 Task: Print the selected cells (A1).
Action: Mouse moved to (78, 131)
Screenshot: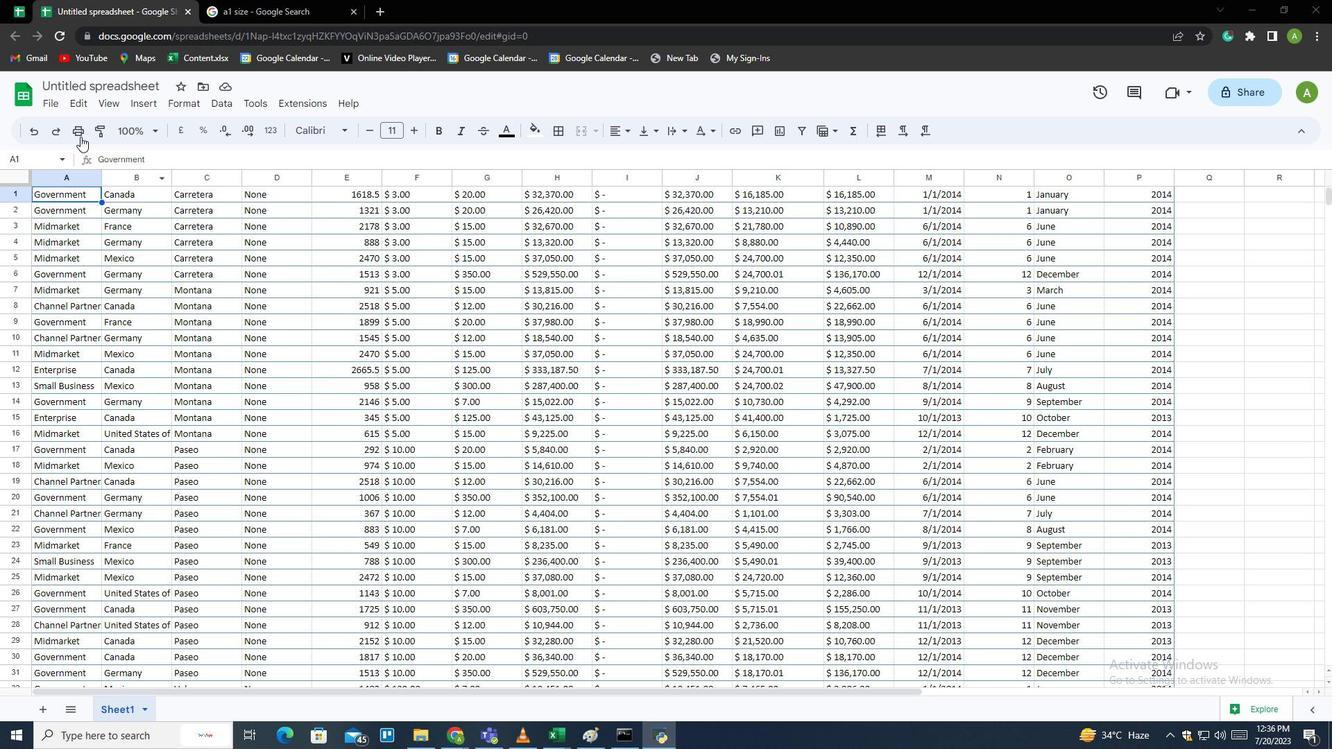 
Action: Mouse pressed left at (78, 131)
Screenshot: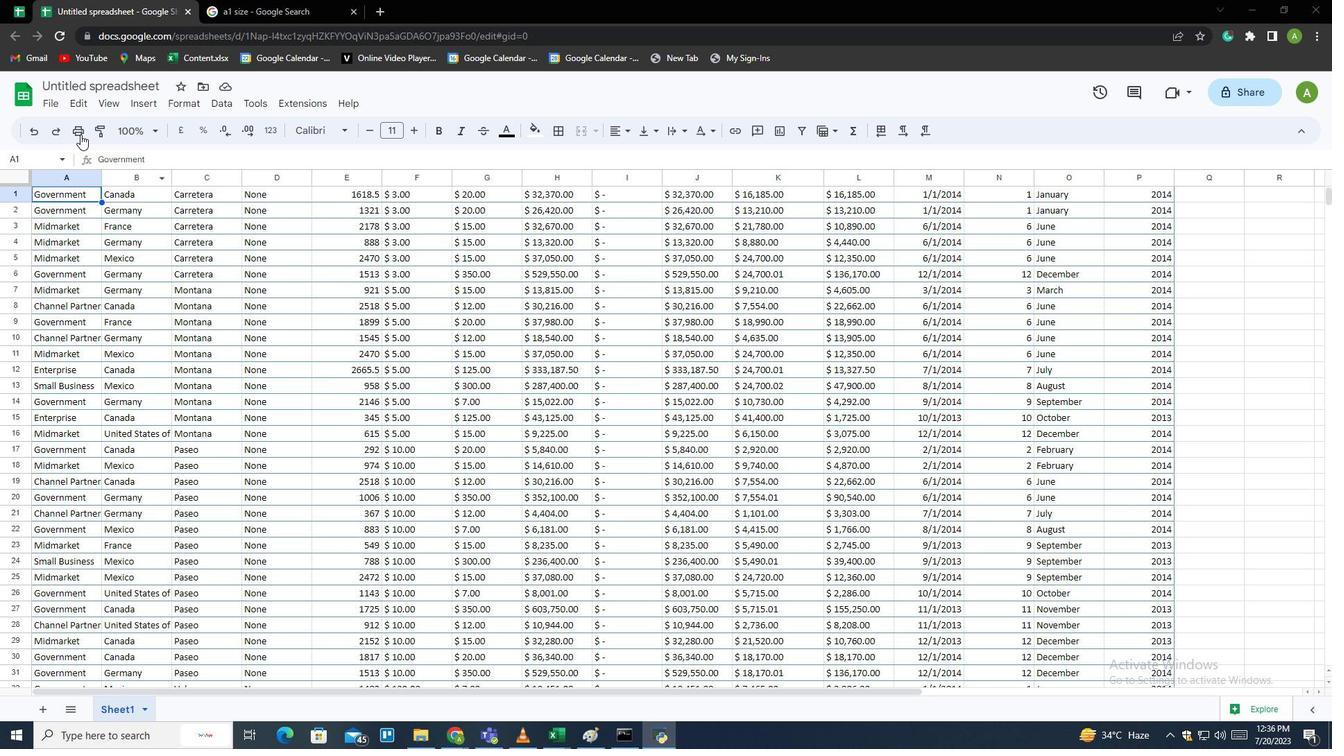 
Action: Mouse moved to (1175, 156)
Screenshot: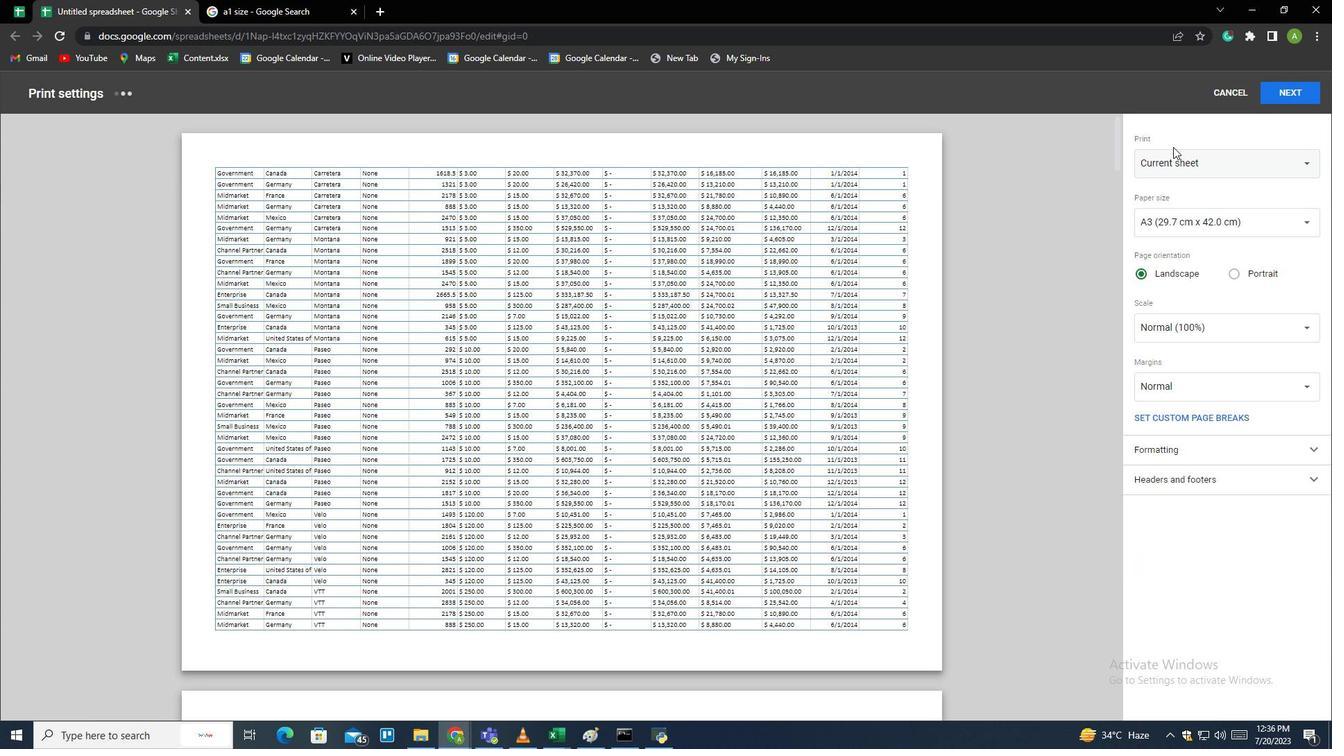 
Action: Mouse pressed left at (1175, 156)
Screenshot: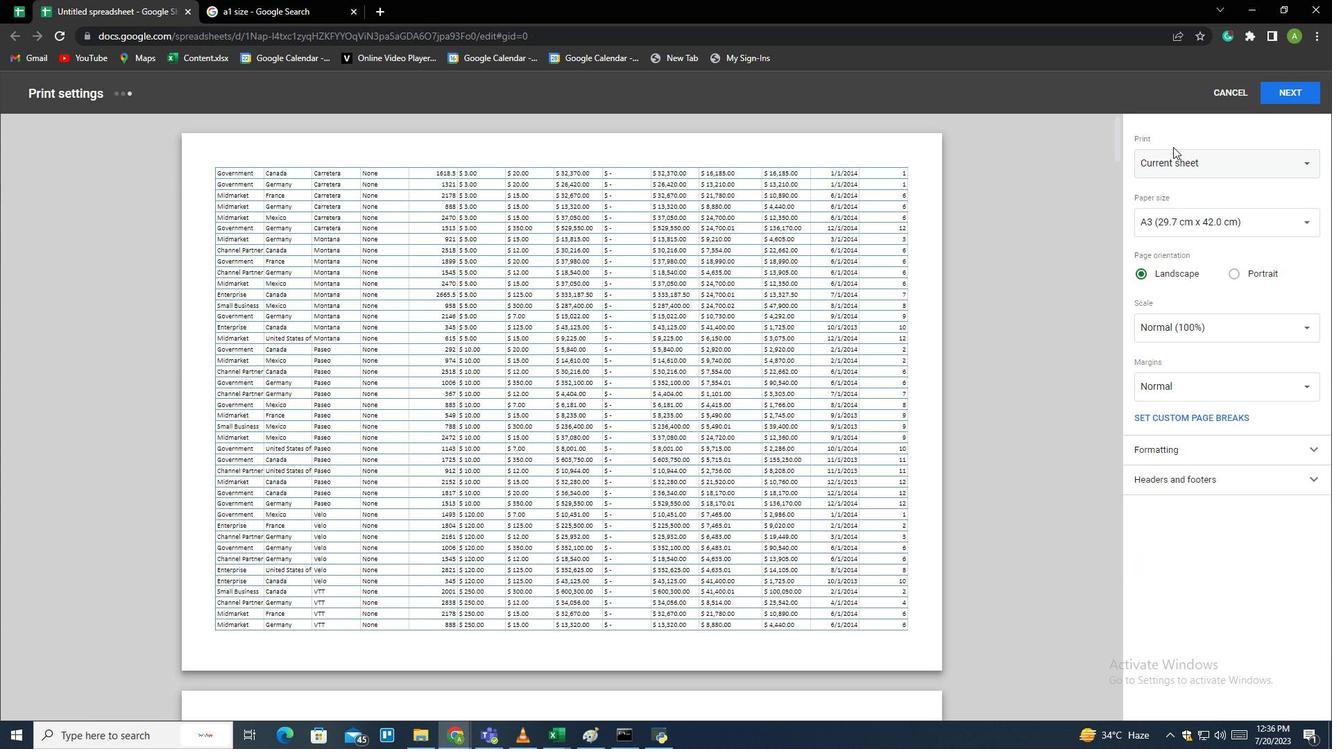 
Action: Mouse moved to (1179, 179)
Screenshot: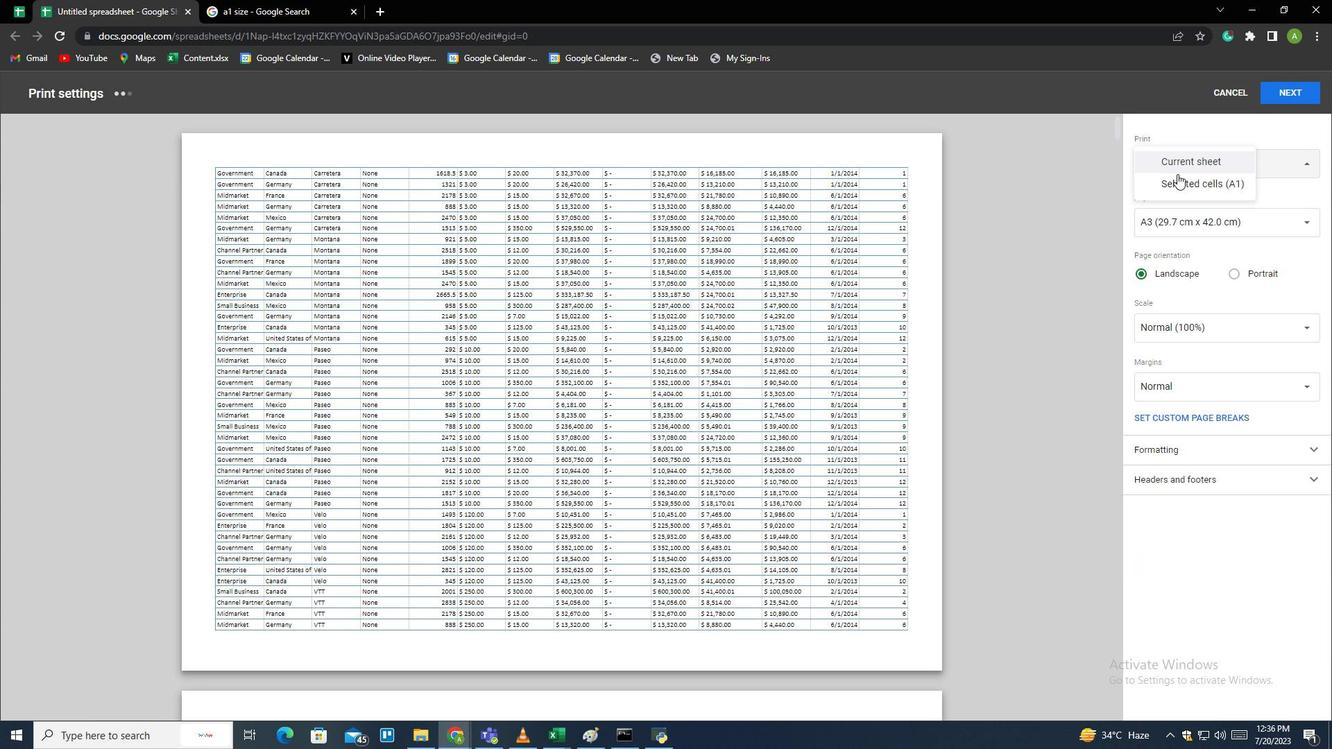 
Action: Mouse pressed left at (1179, 179)
Screenshot: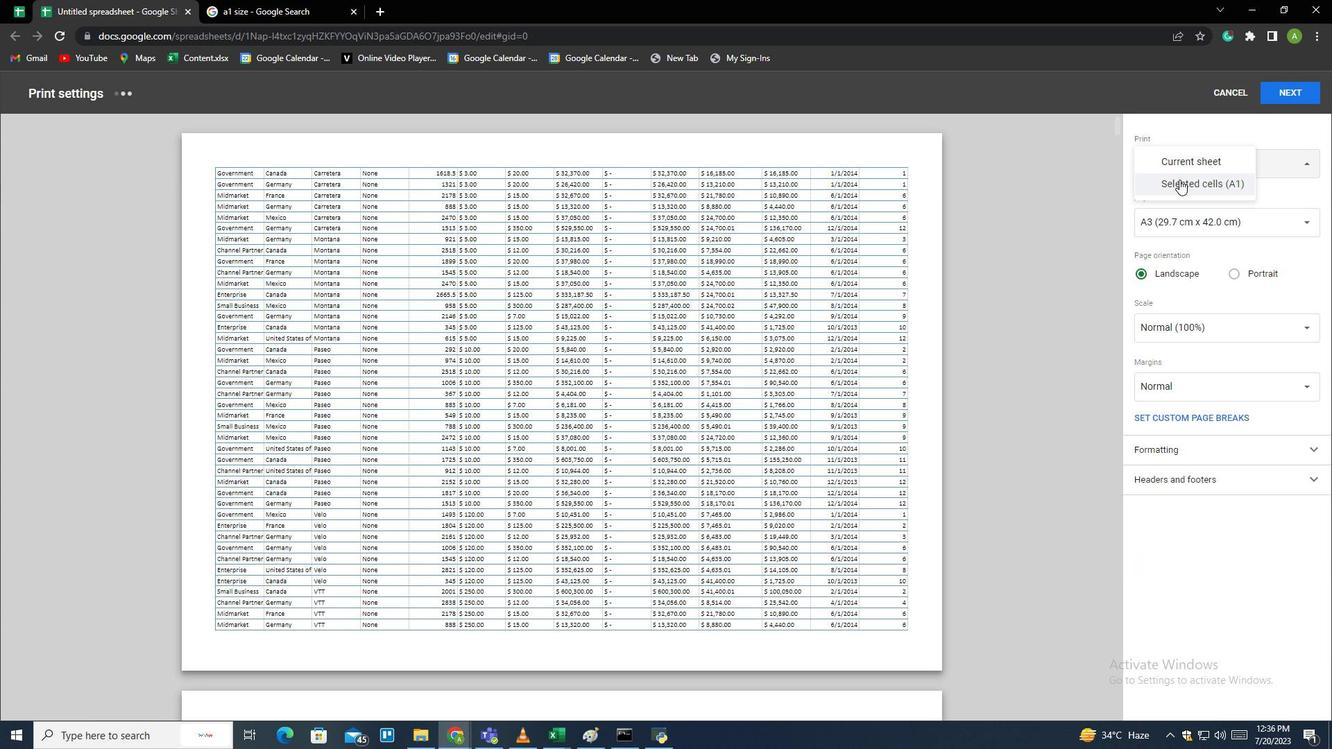 
Action: Mouse moved to (1274, 93)
Screenshot: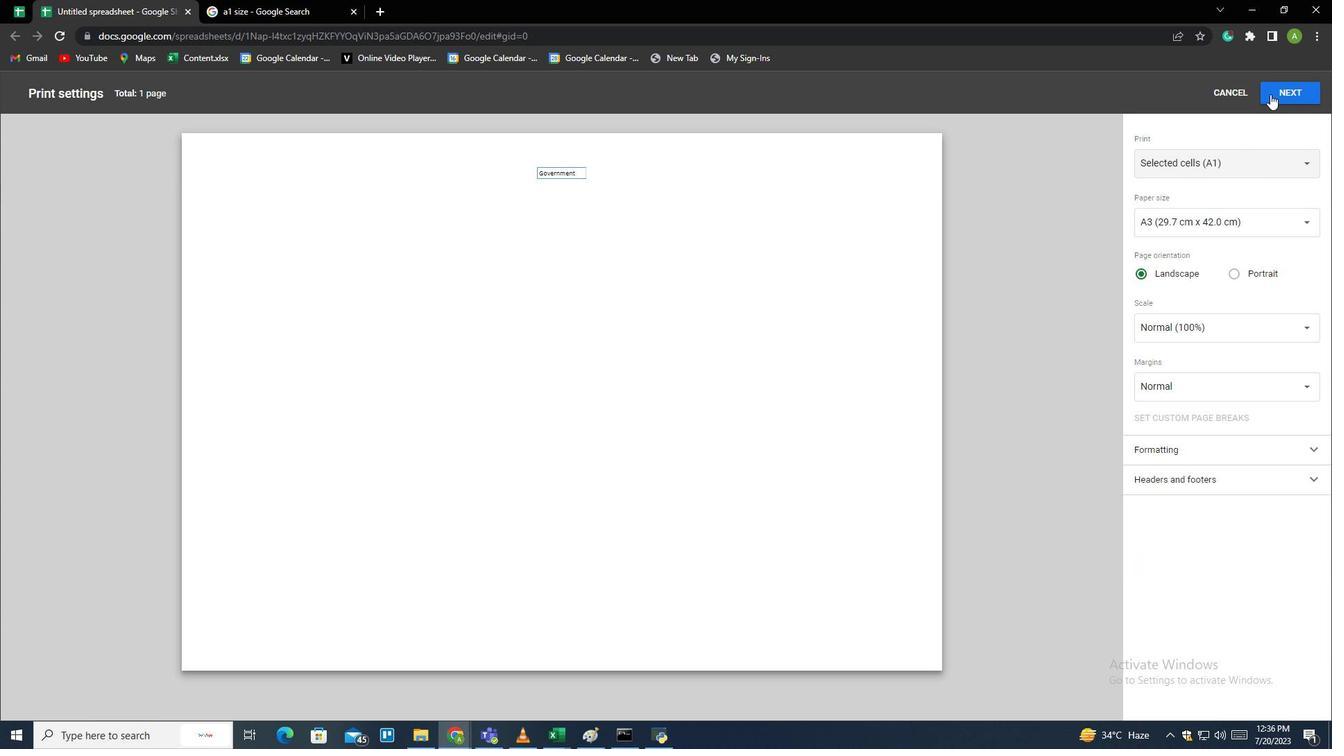 
Action: Mouse pressed left at (1274, 93)
Screenshot: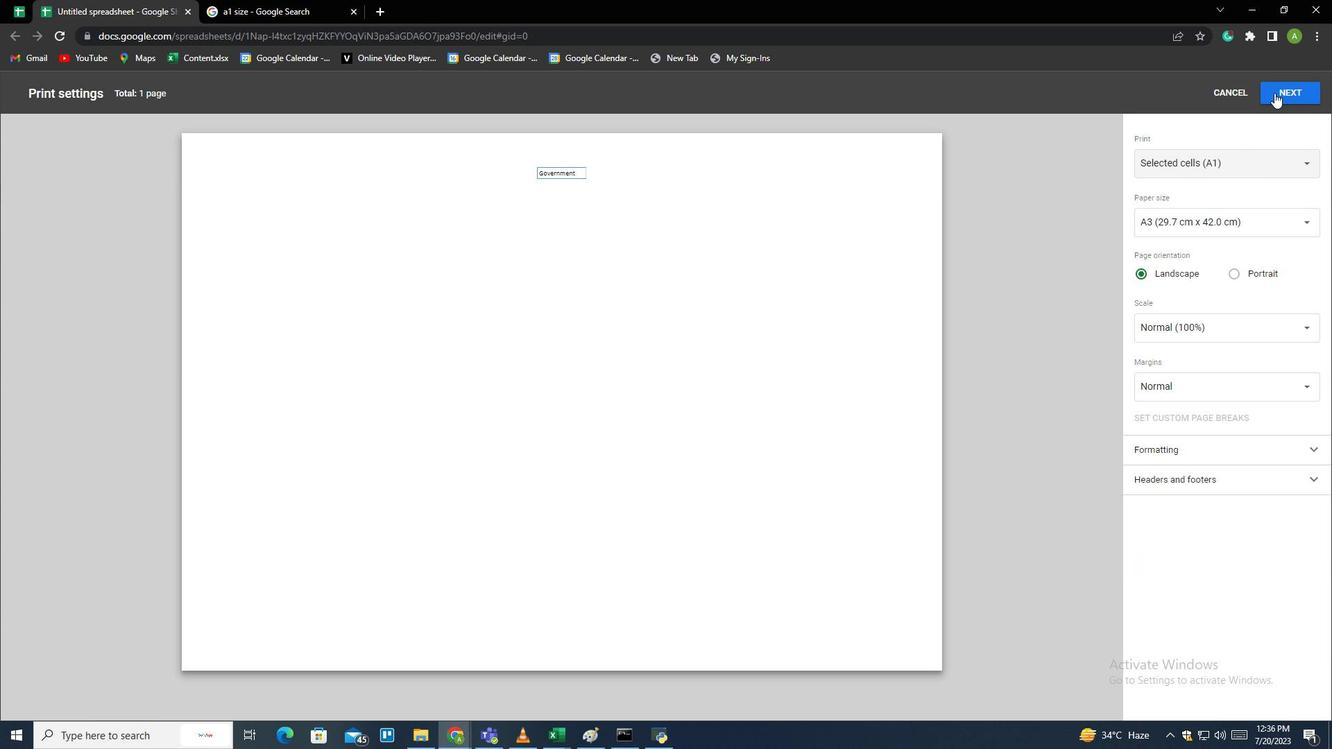 
Action: Mouse moved to (1029, 616)
Screenshot: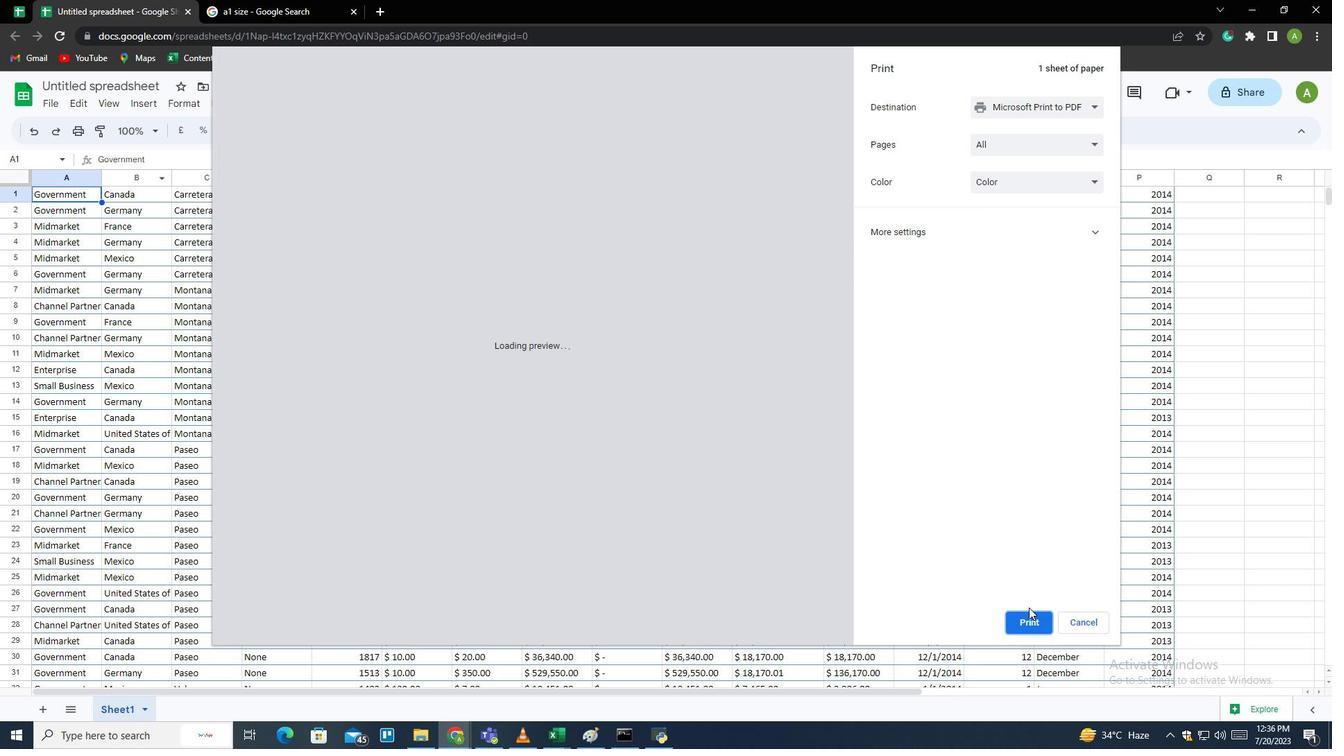 
Action: Mouse pressed left at (1029, 616)
Screenshot: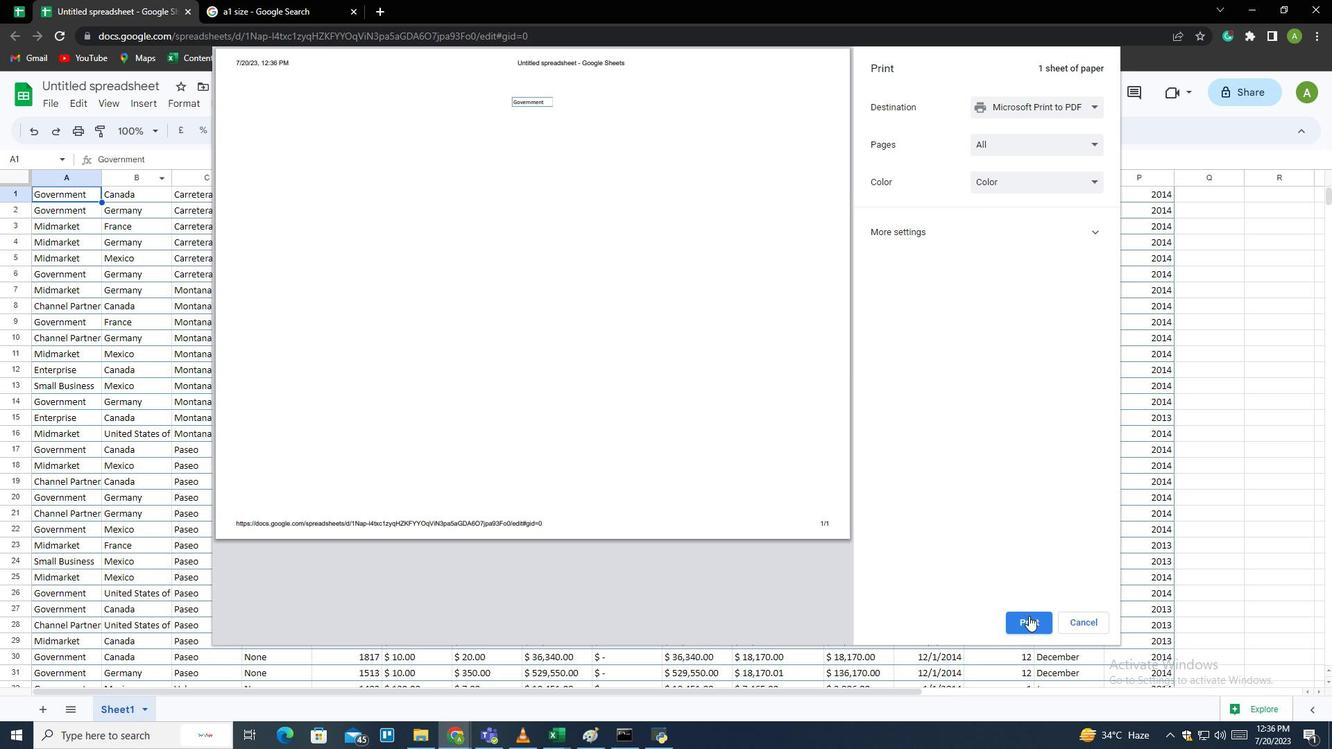 
